 Task: Use Warp Engineering 02 Effect in this video Movie B.mp4
Action: Mouse pressed left at (367, 135)
Screenshot: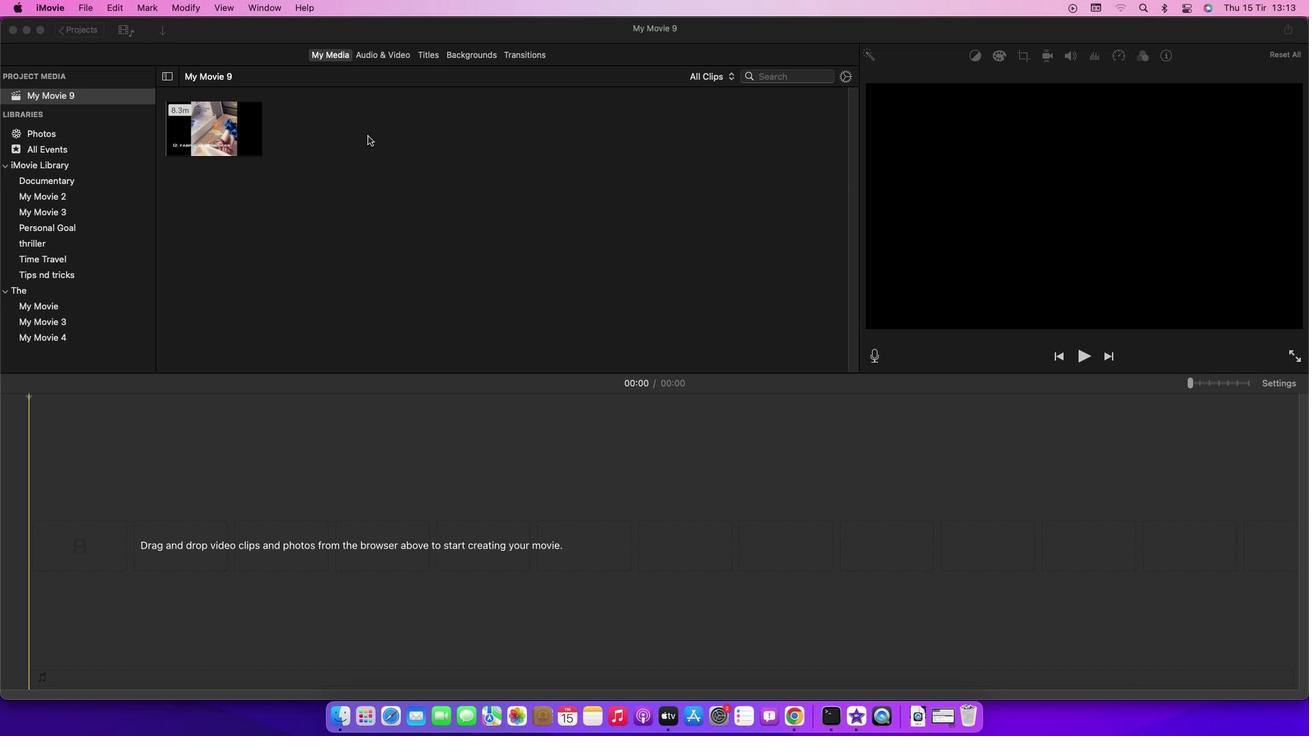 
Action: Mouse moved to (204, 112)
Screenshot: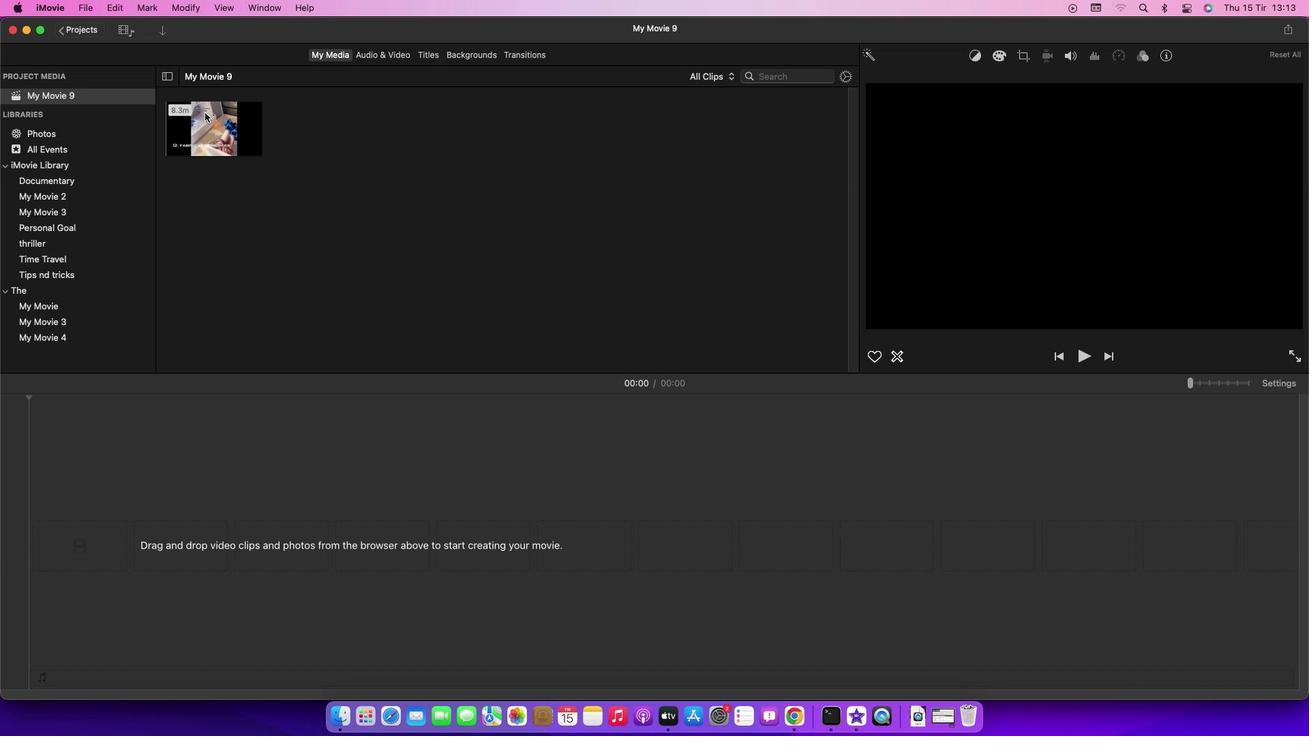 
Action: Mouse pressed left at (204, 112)
Screenshot: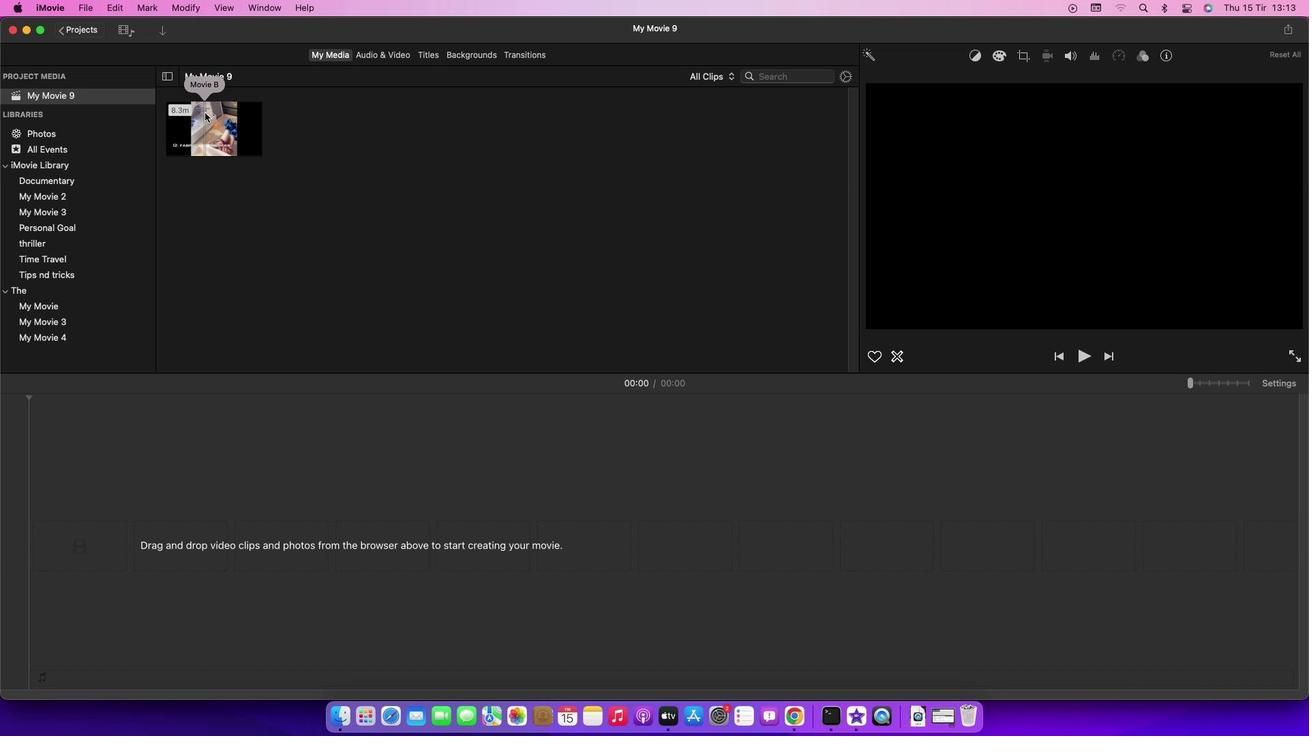 
Action: Mouse pressed left at (204, 112)
Screenshot: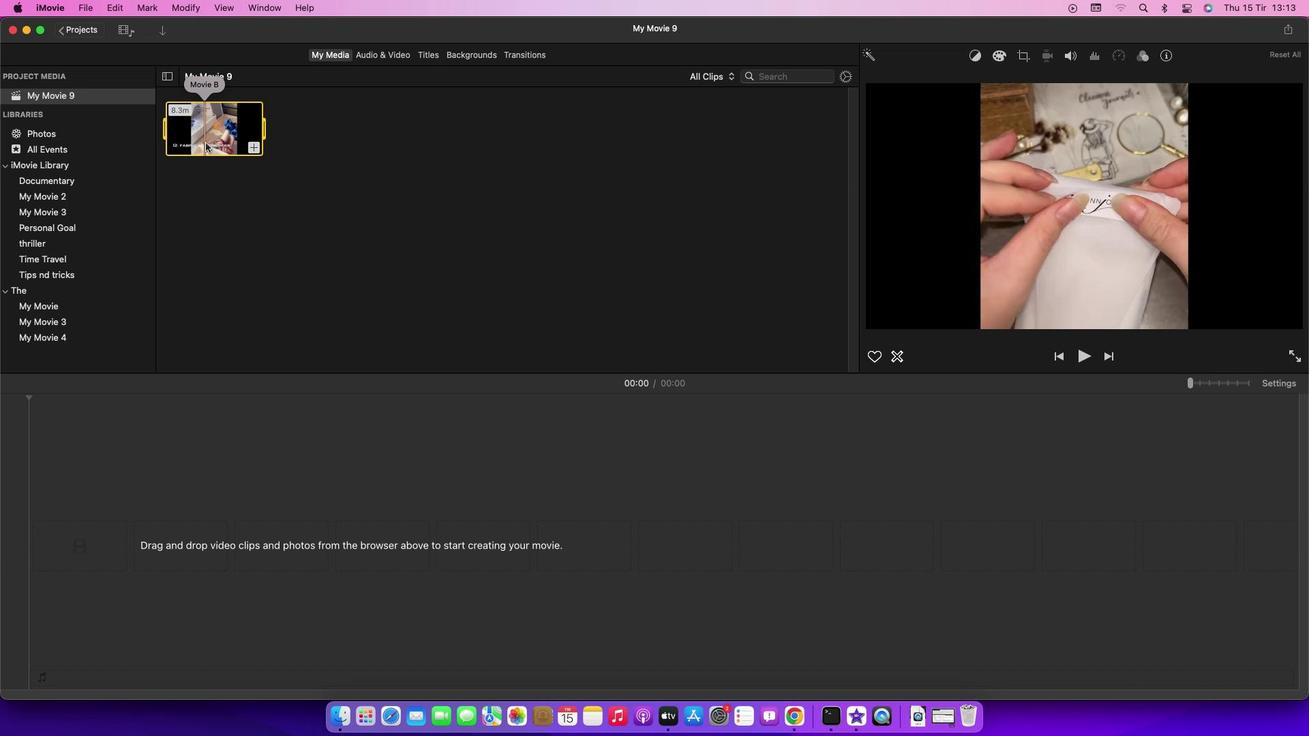 
Action: Mouse moved to (379, 60)
Screenshot: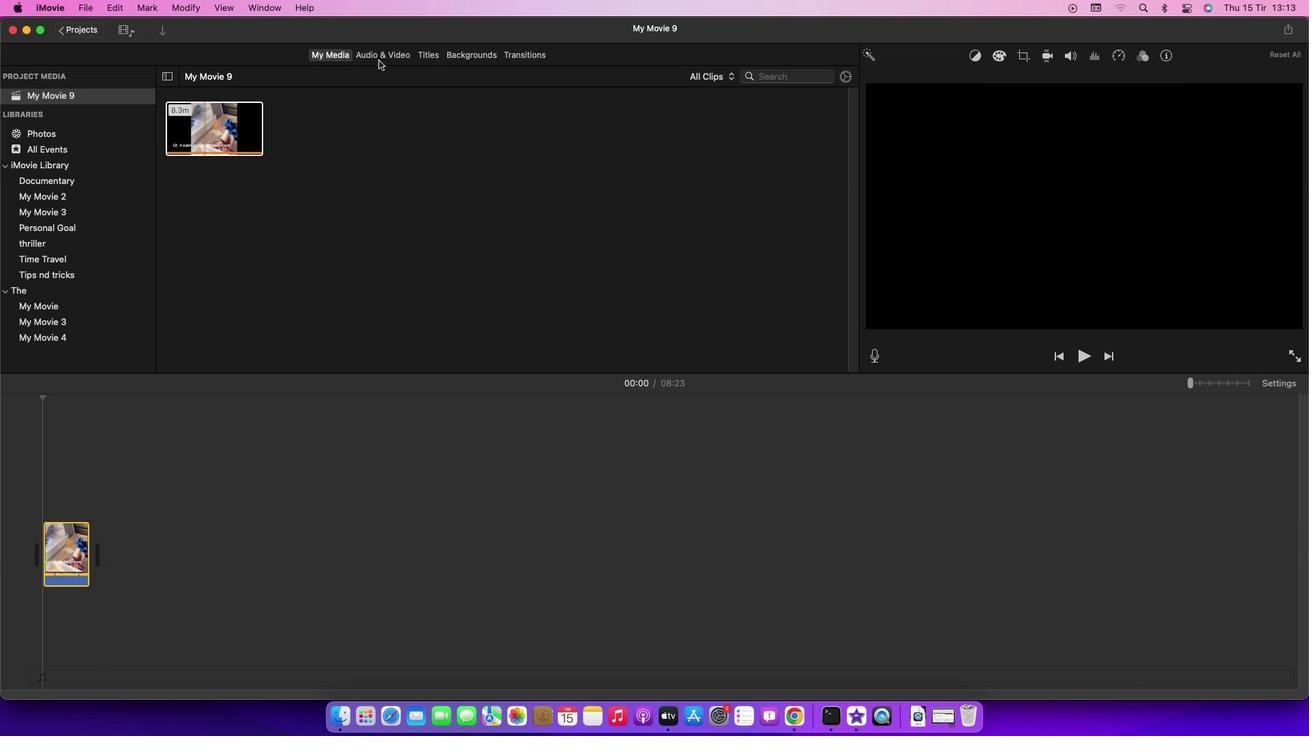 
Action: Mouse pressed left at (379, 60)
Screenshot: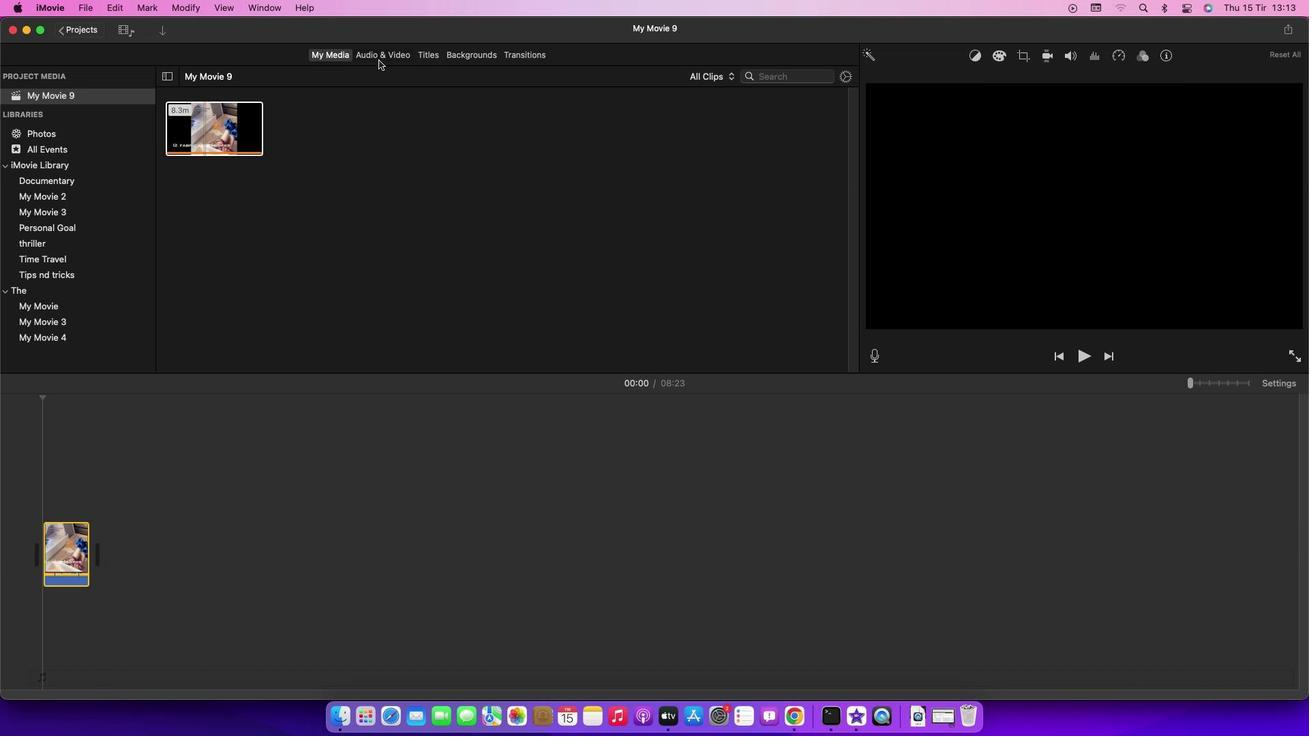 
Action: Mouse moved to (65, 127)
Screenshot: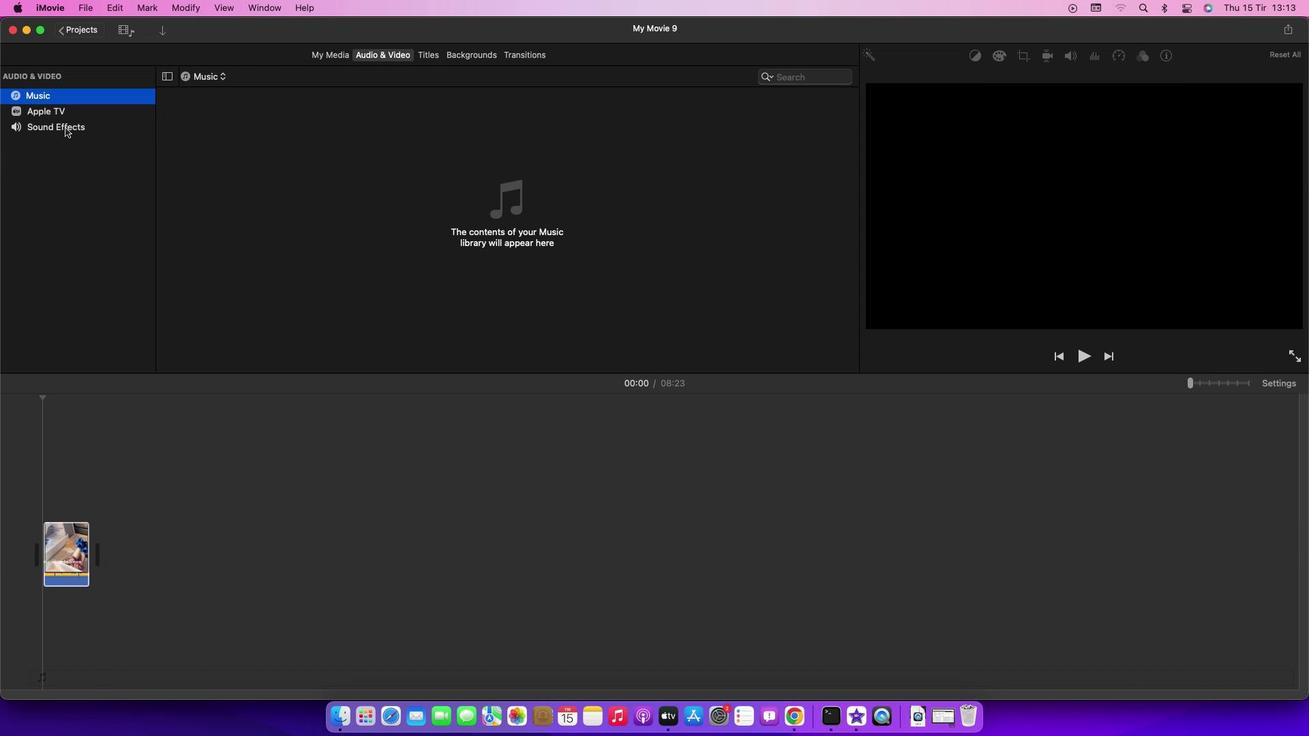 
Action: Mouse pressed left at (65, 127)
Screenshot: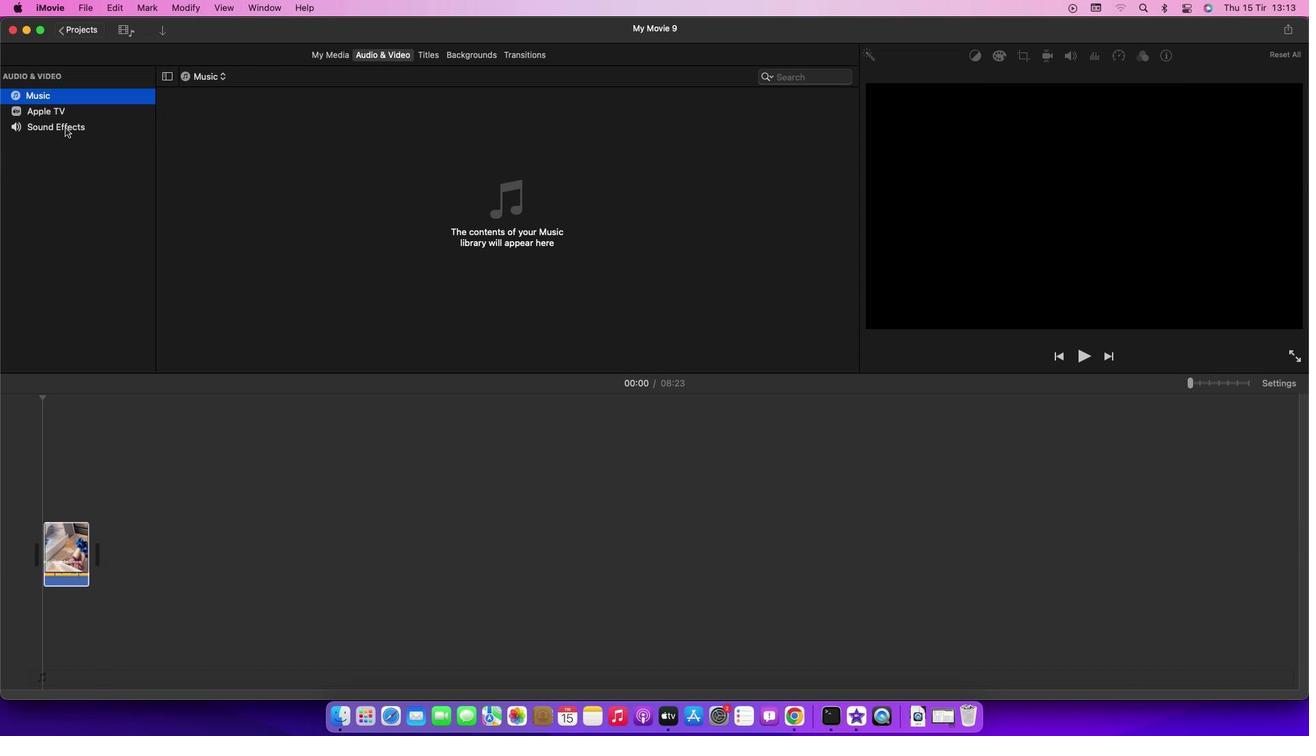 
Action: Mouse moved to (274, 296)
Screenshot: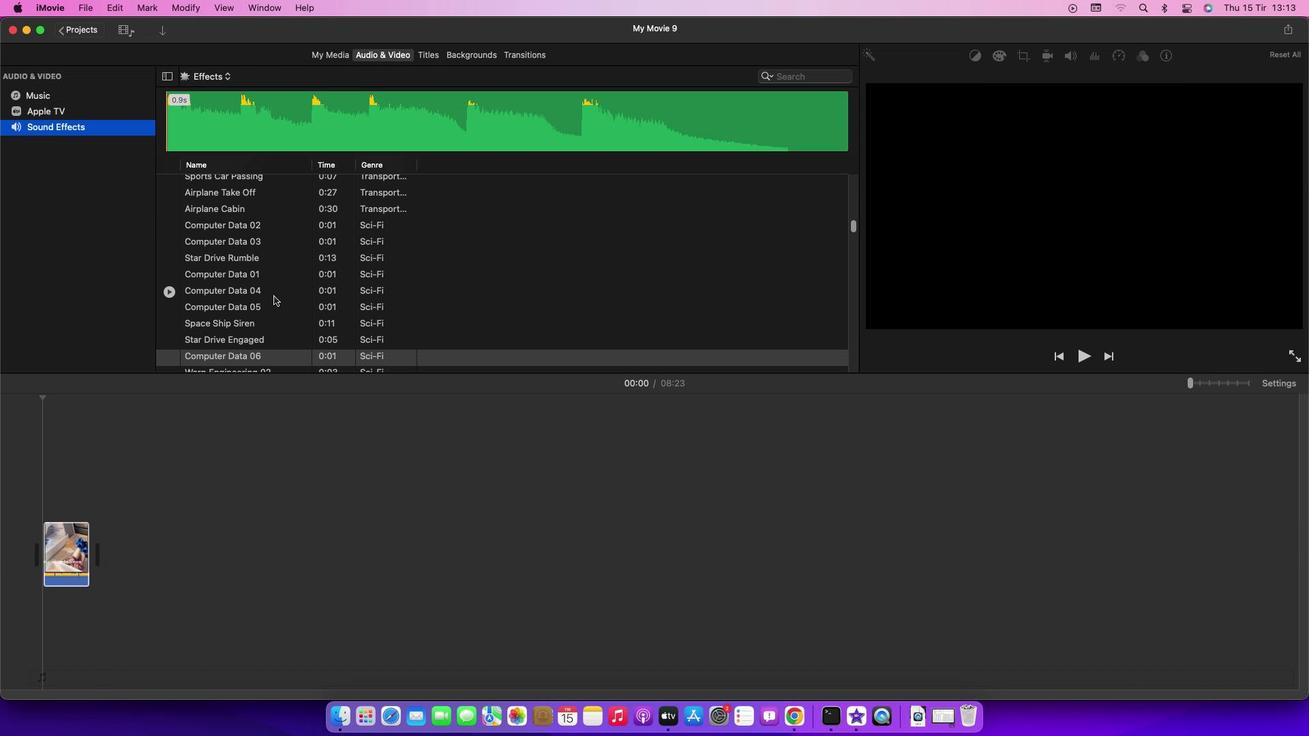 
Action: Mouse scrolled (274, 296) with delta (0, 0)
Screenshot: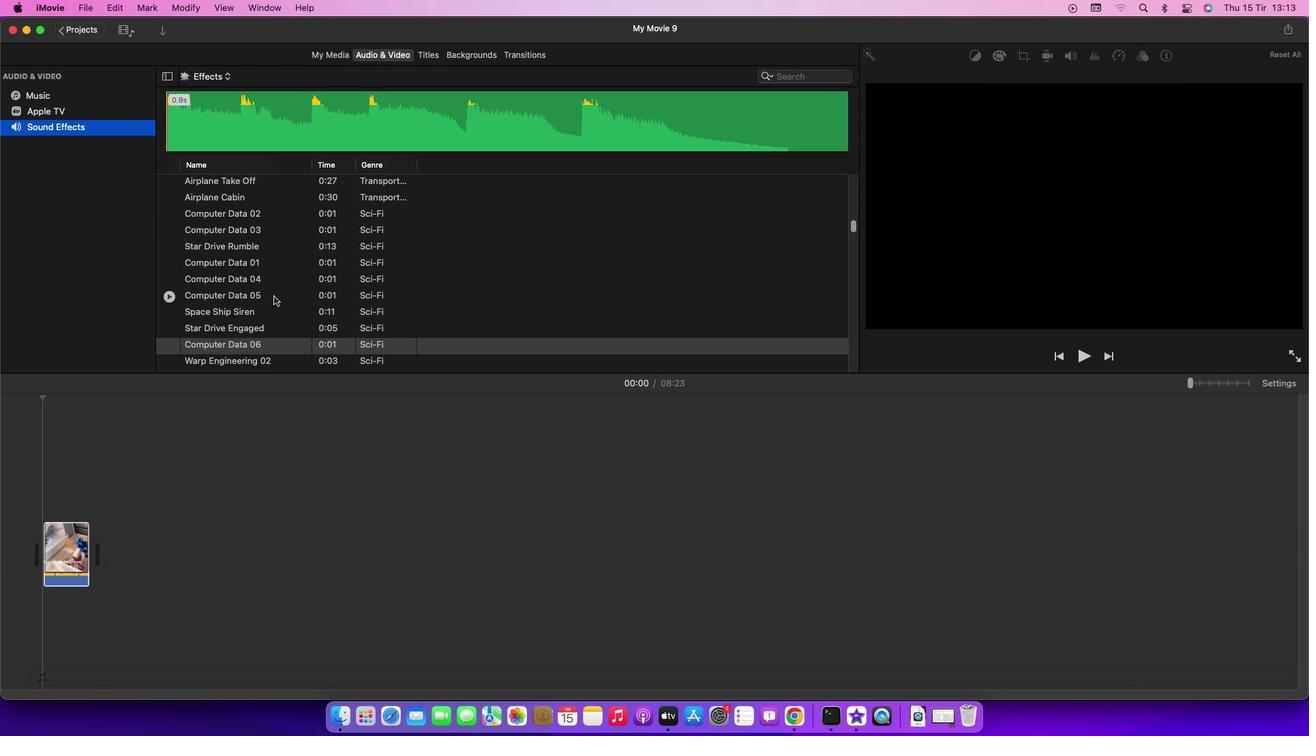 
Action: Mouse scrolled (274, 296) with delta (0, 0)
Screenshot: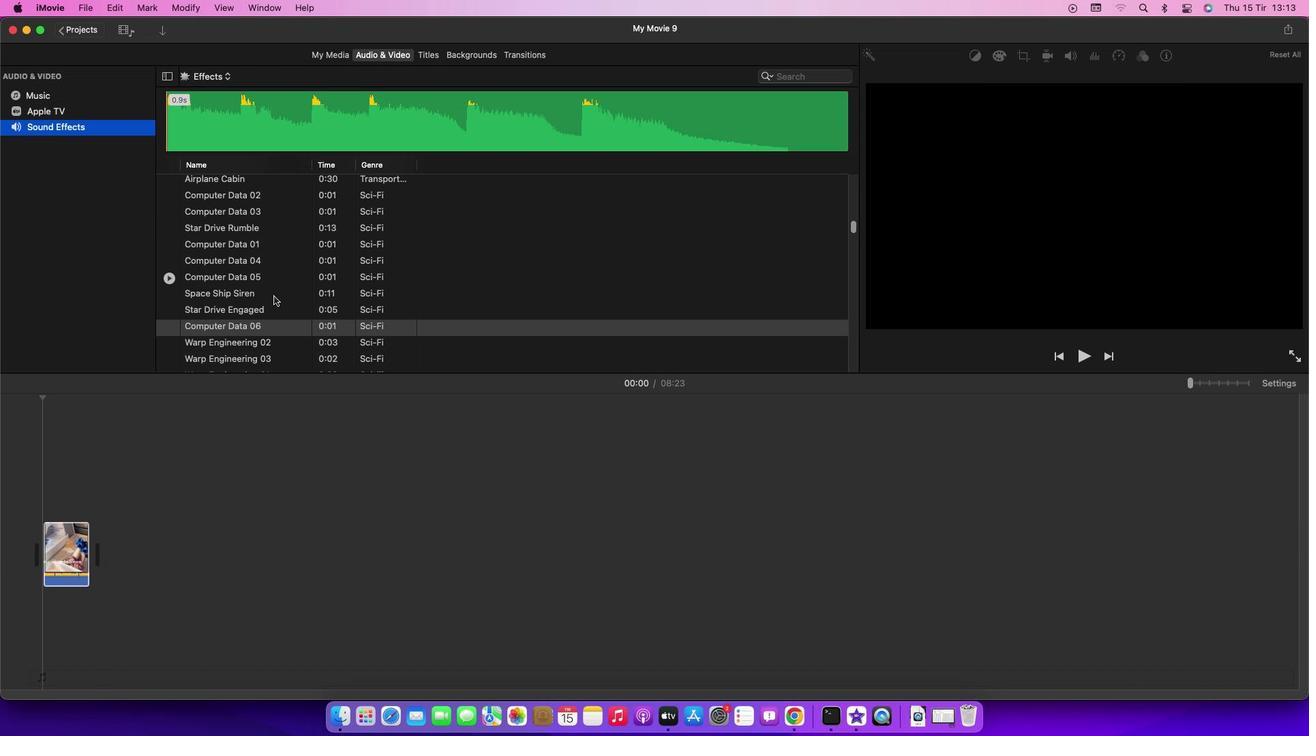 
Action: Mouse scrolled (274, 296) with delta (0, 0)
Screenshot: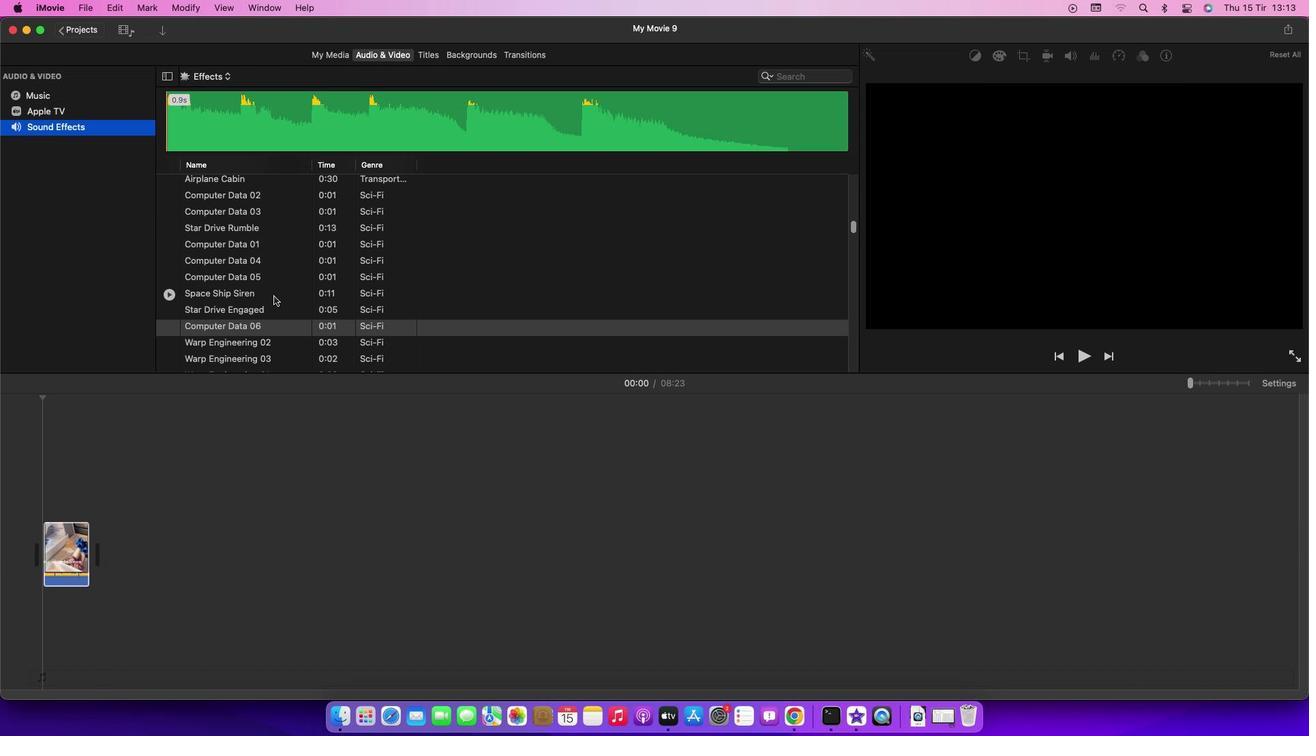 
Action: Mouse moved to (225, 340)
Screenshot: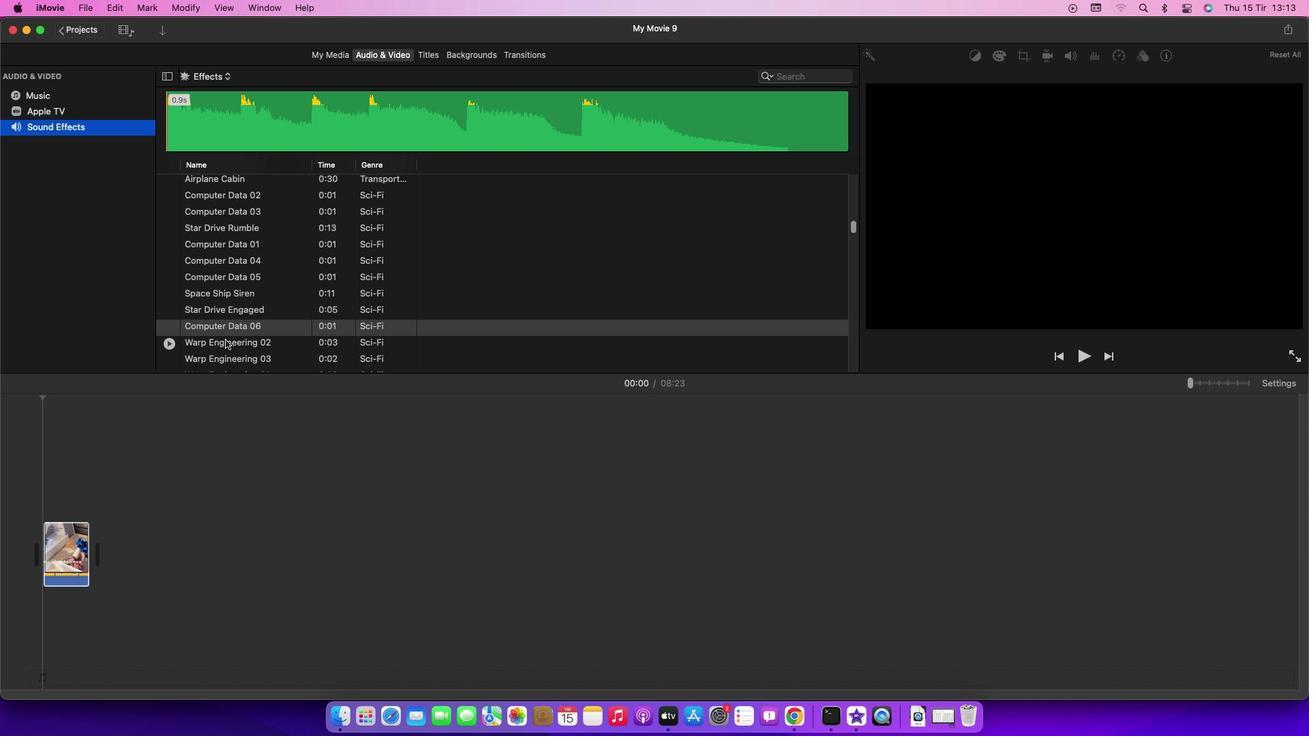 
Action: Mouse pressed left at (225, 340)
Screenshot: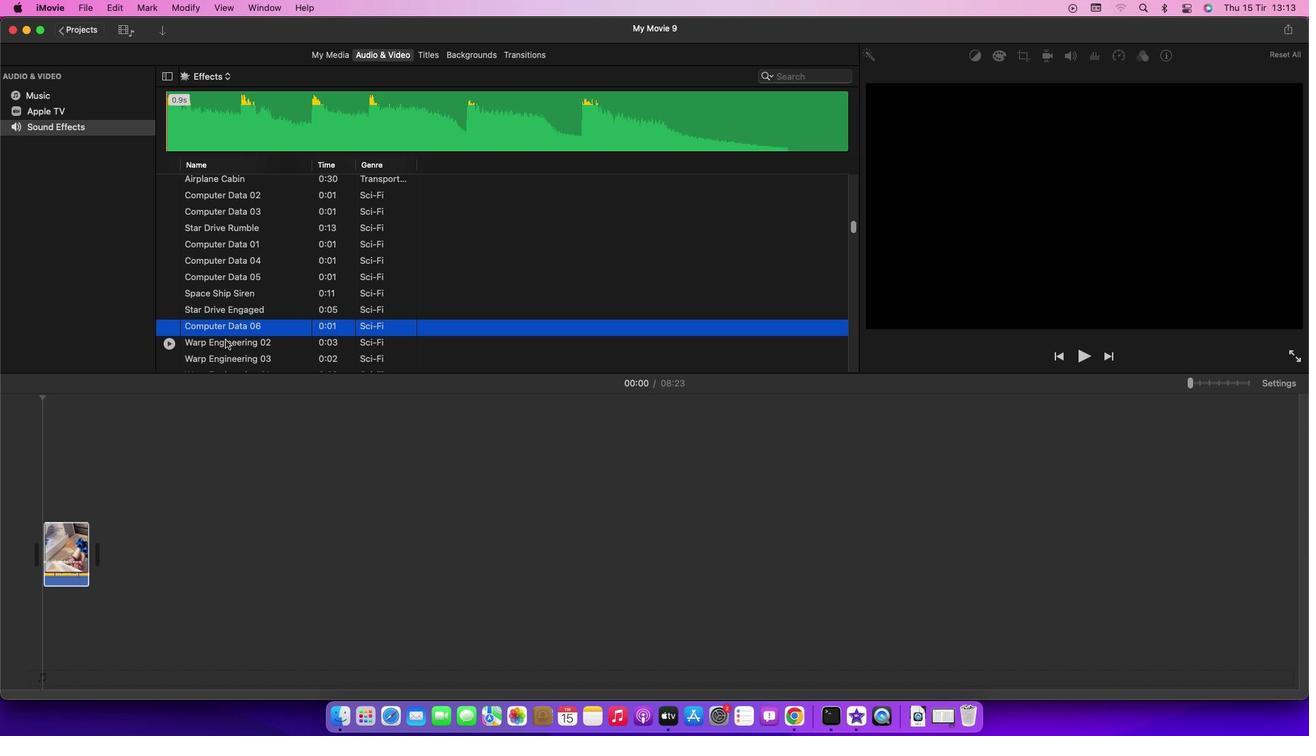
Action: Mouse moved to (225, 340)
Screenshot: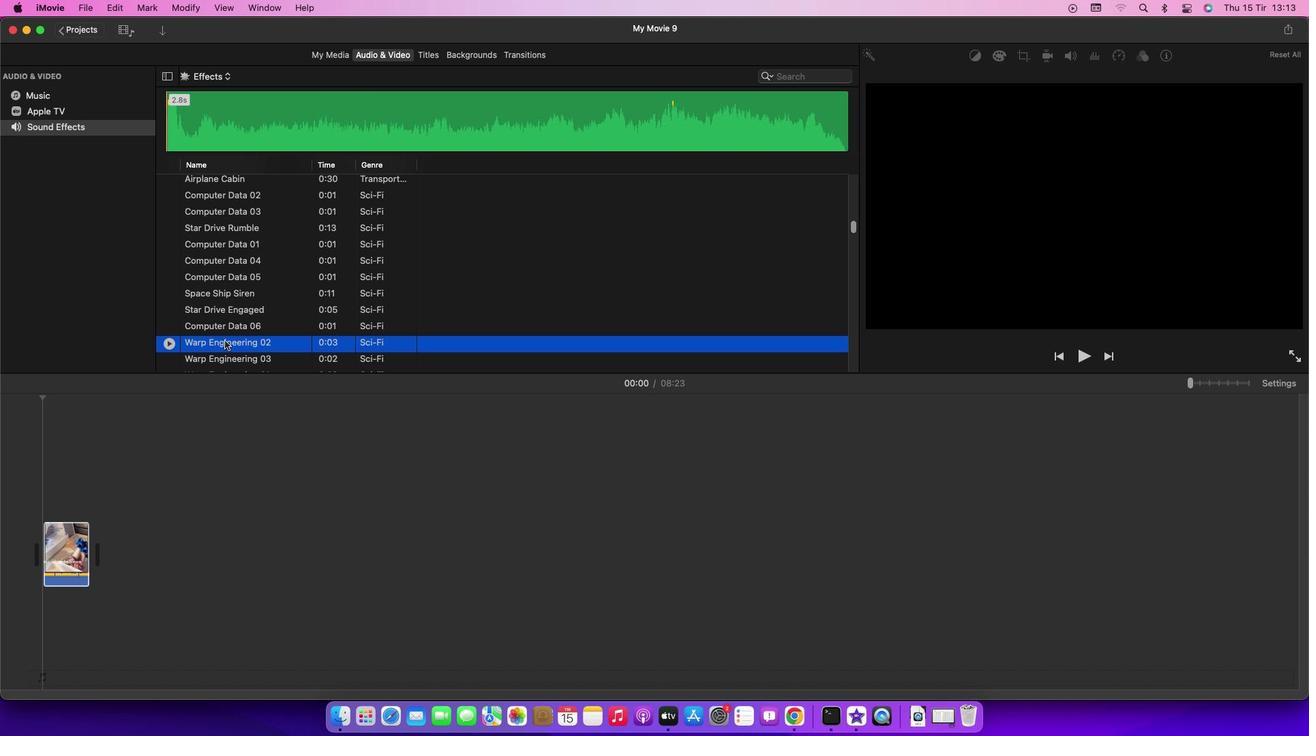 
Action: Mouse pressed left at (225, 340)
Screenshot: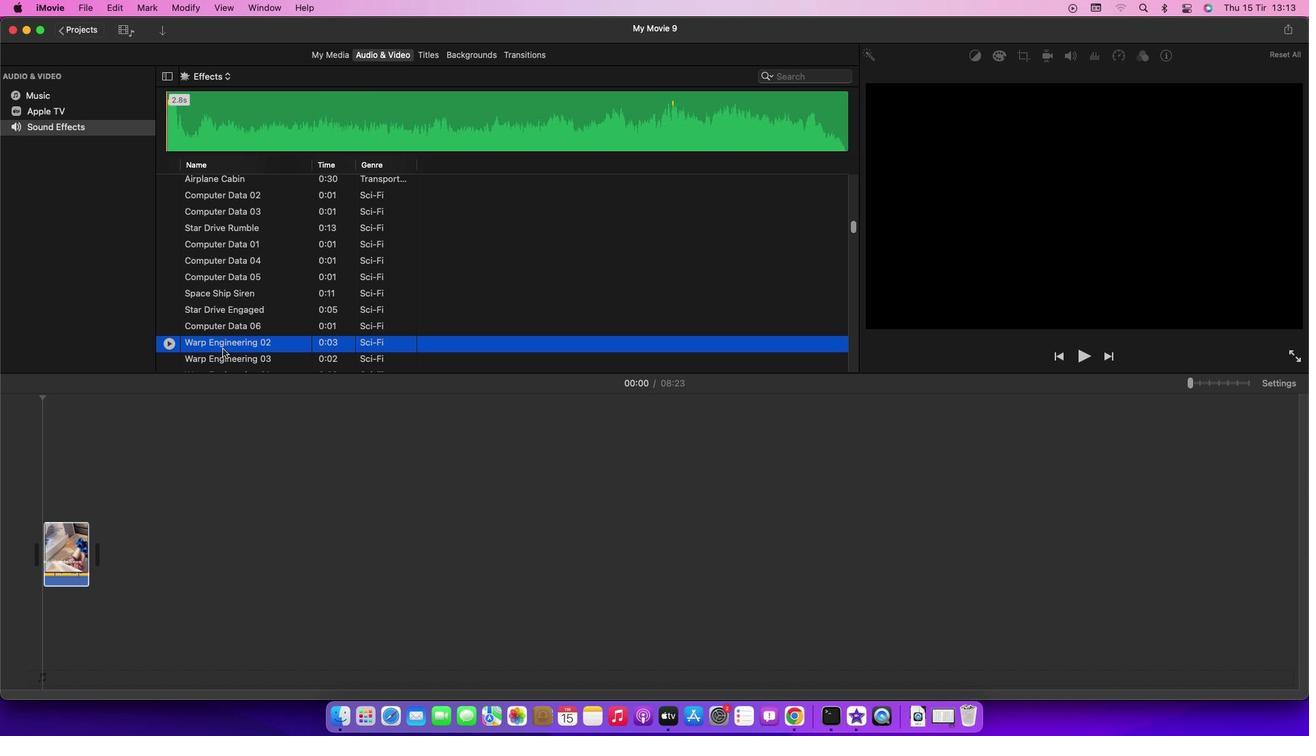 
Action: Mouse moved to (289, 528)
Screenshot: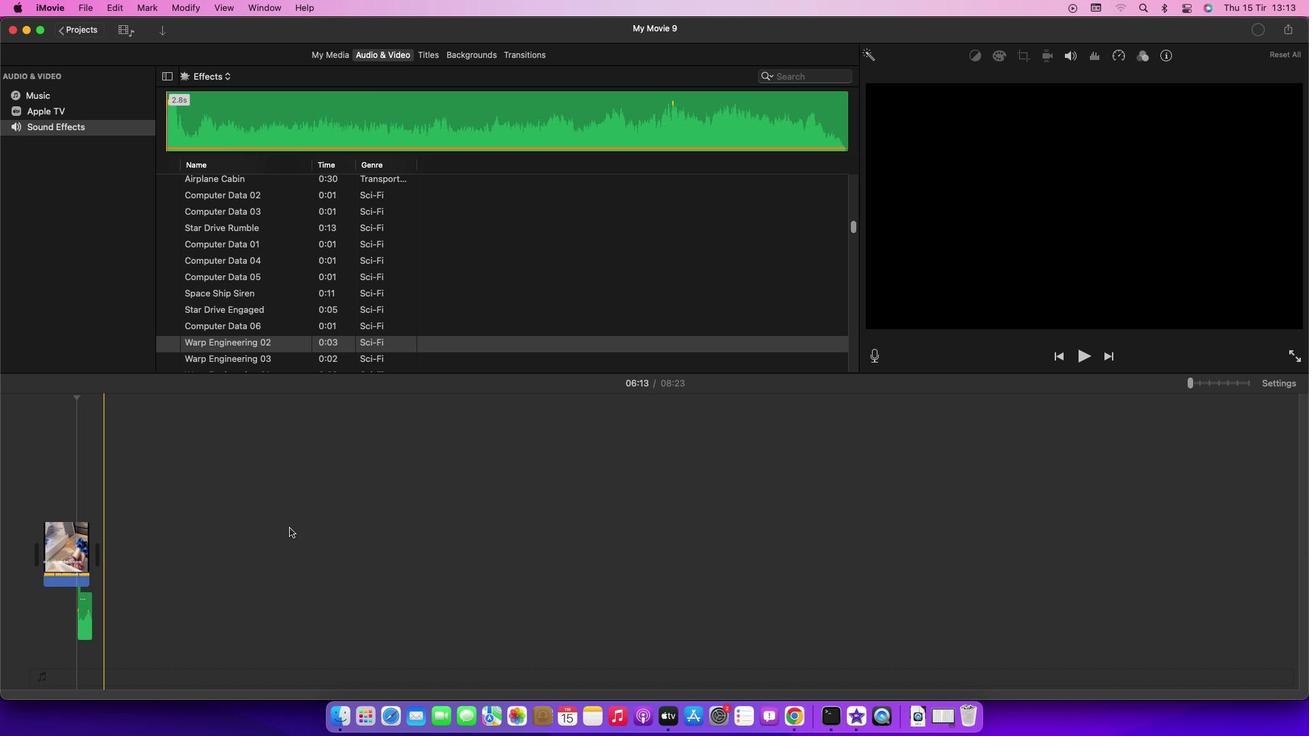 
